 Task: Open setting.json of token color customizations.
Action: Mouse moved to (19, 503)
Screenshot: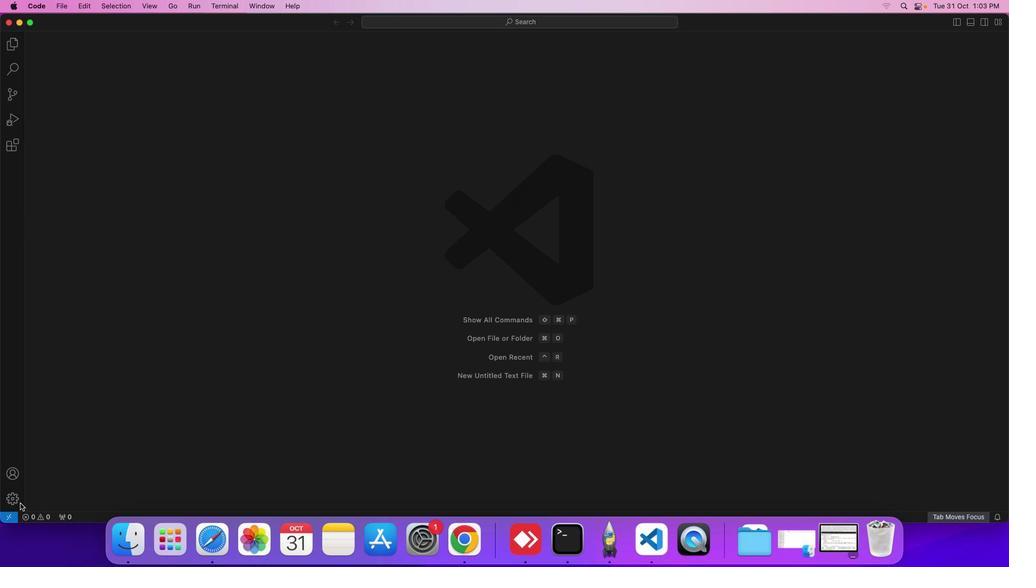 
Action: Mouse pressed left at (19, 503)
Screenshot: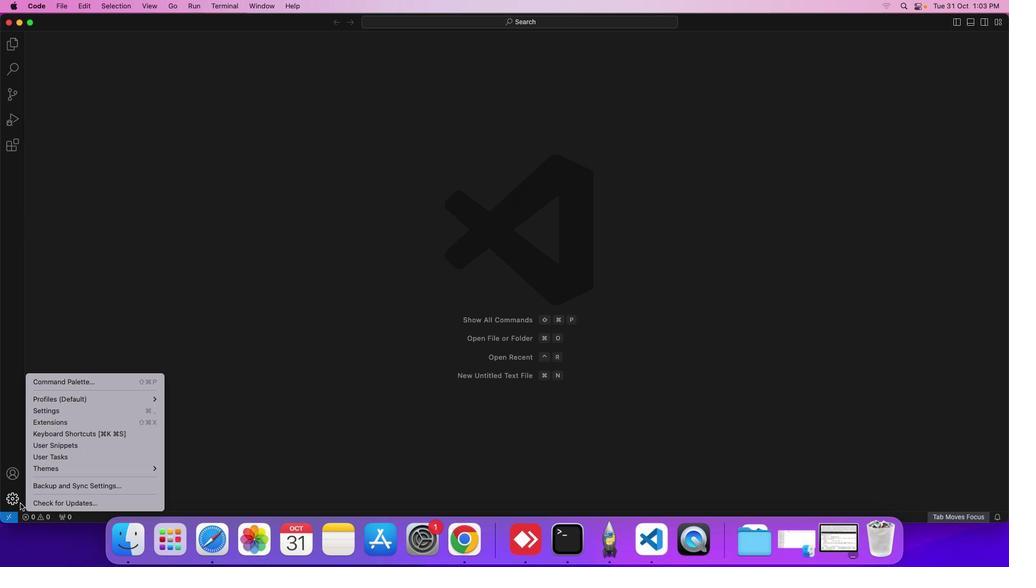 
Action: Mouse moved to (55, 416)
Screenshot: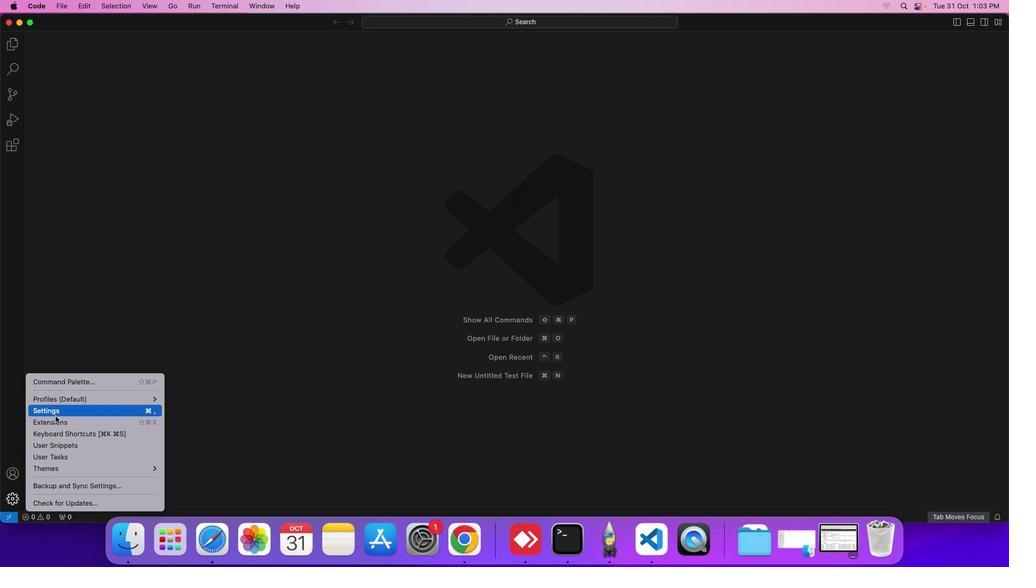 
Action: Mouse pressed left at (55, 416)
Screenshot: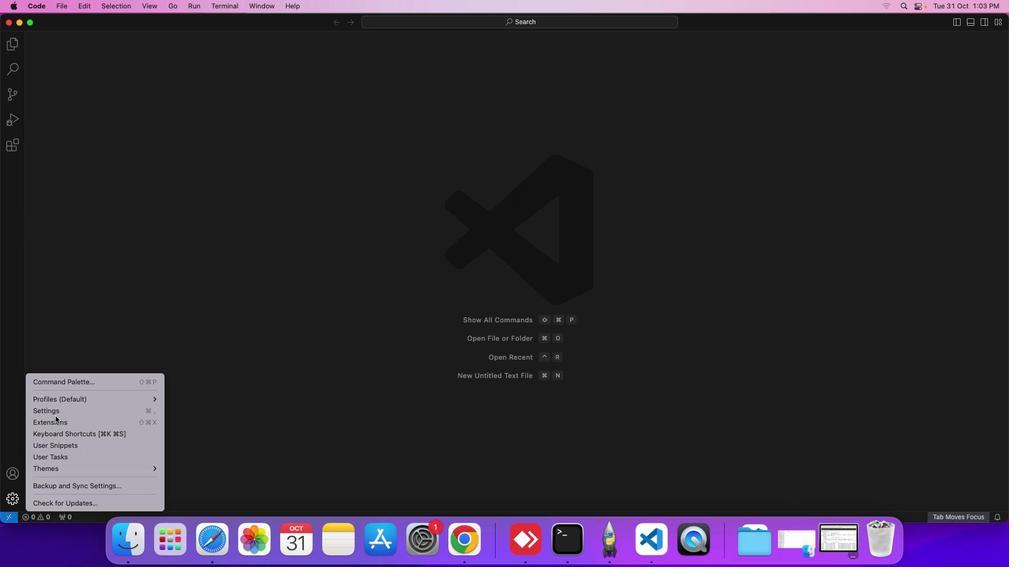 
Action: Mouse moved to (374, 383)
Screenshot: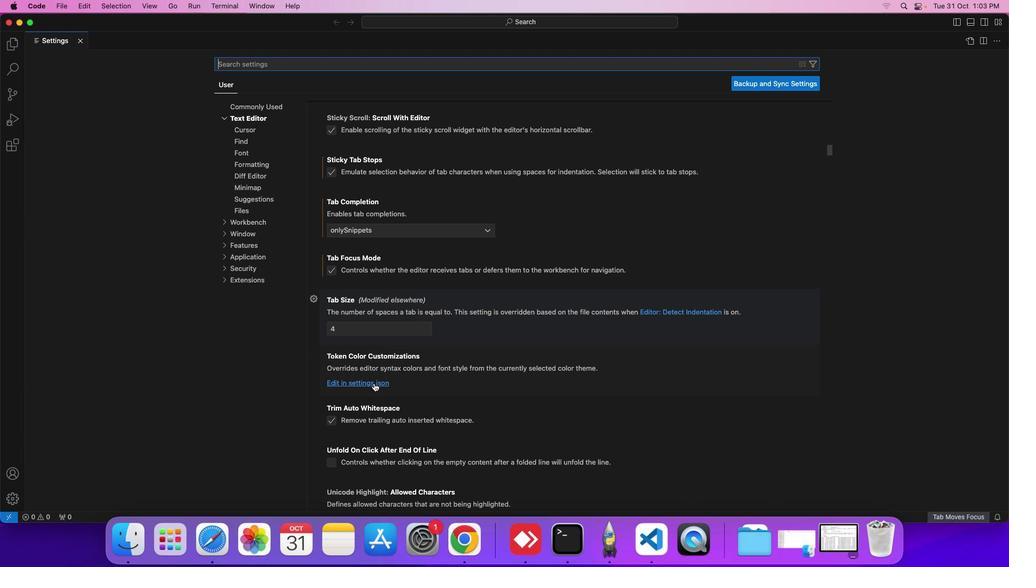
Action: Mouse pressed left at (374, 383)
Screenshot: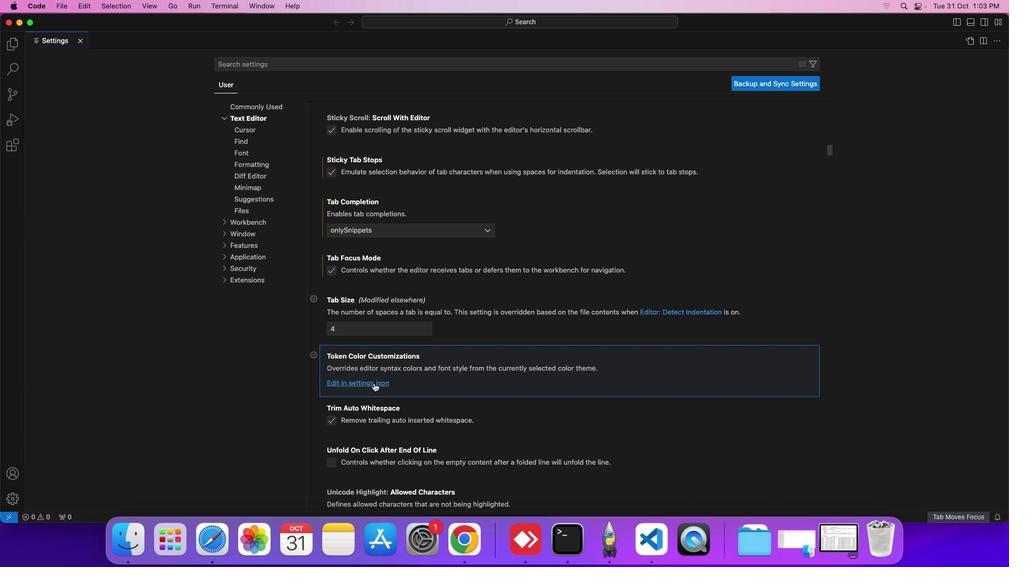
Action: Mouse moved to (769, 342)
Screenshot: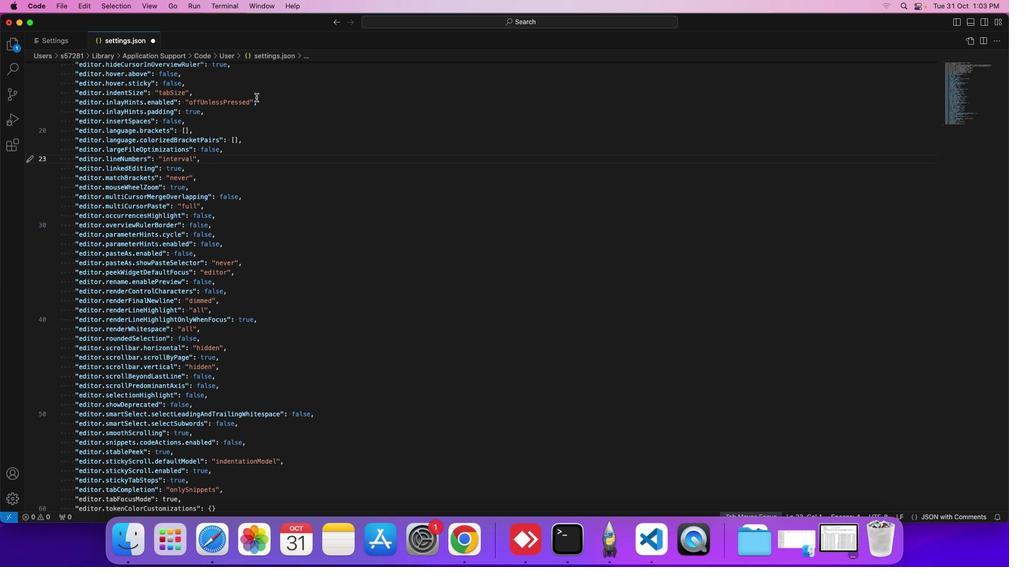 
